 Task: Add in the project VikingTech a sprint 'Scope Sprint'.
Action: Mouse moved to (1122, 513)
Screenshot: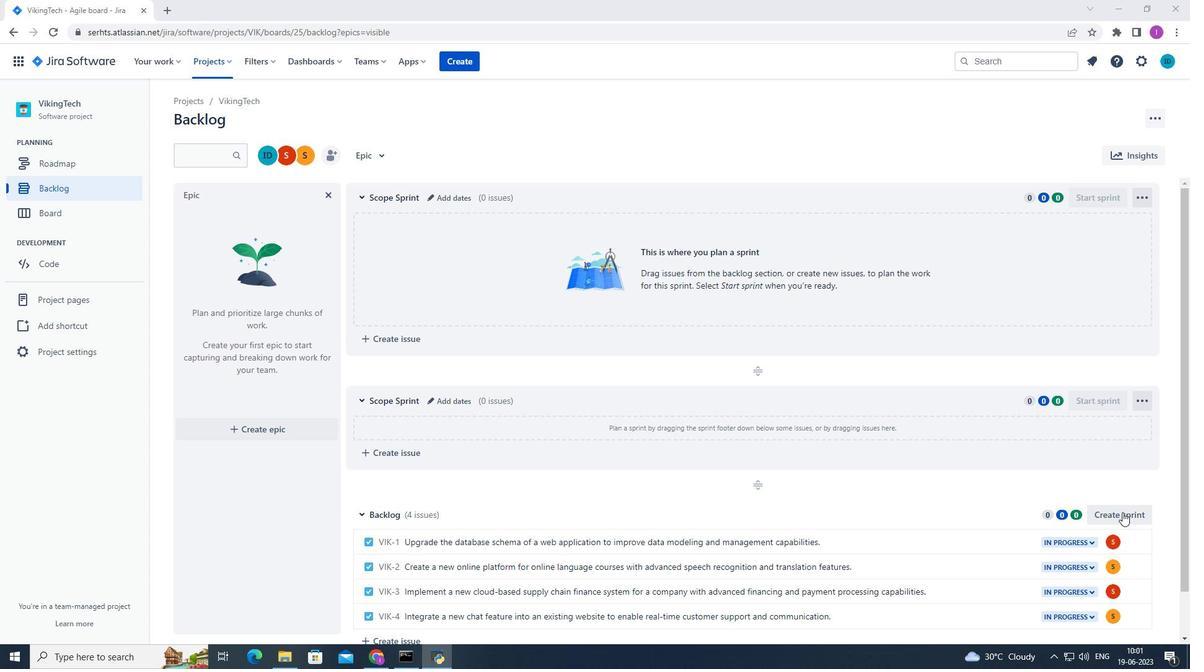 
Action: Mouse pressed left at (1122, 513)
Screenshot: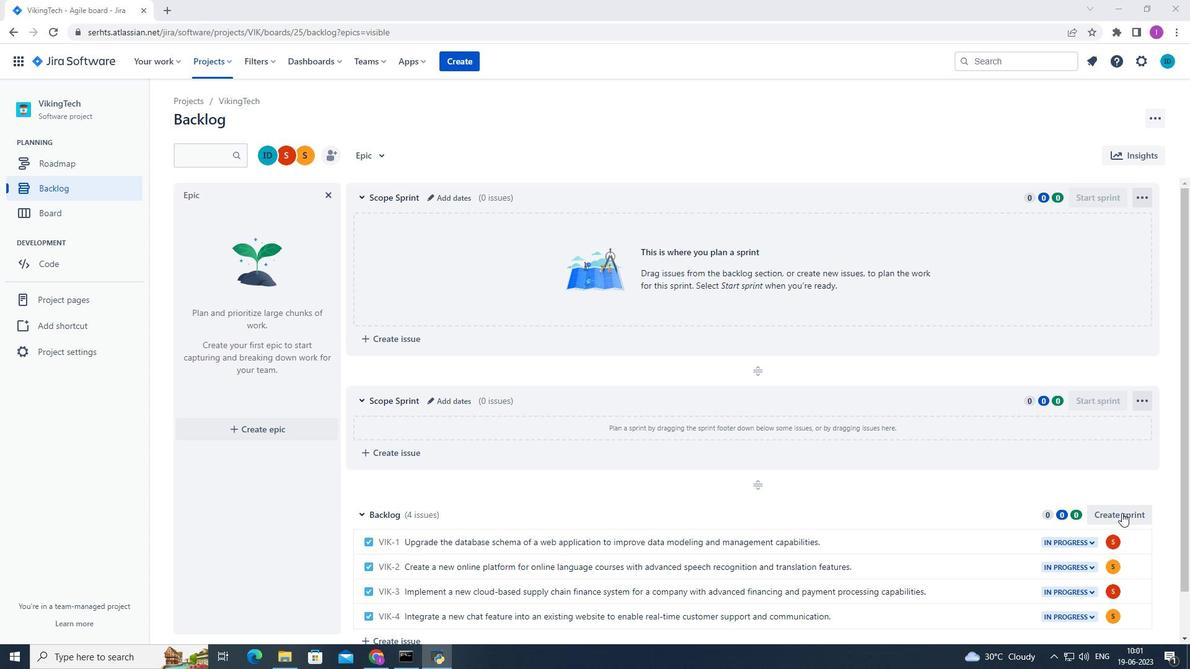 
Action: Mouse moved to (436, 513)
Screenshot: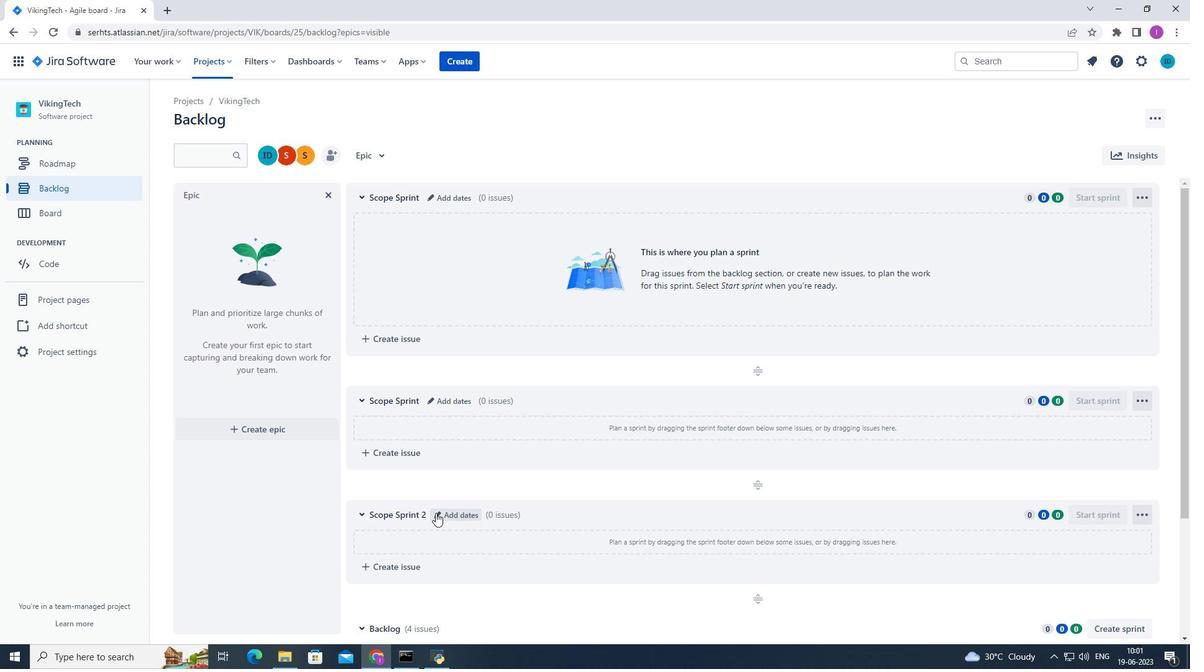 
Action: Mouse pressed left at (436, 513)
Screenshot: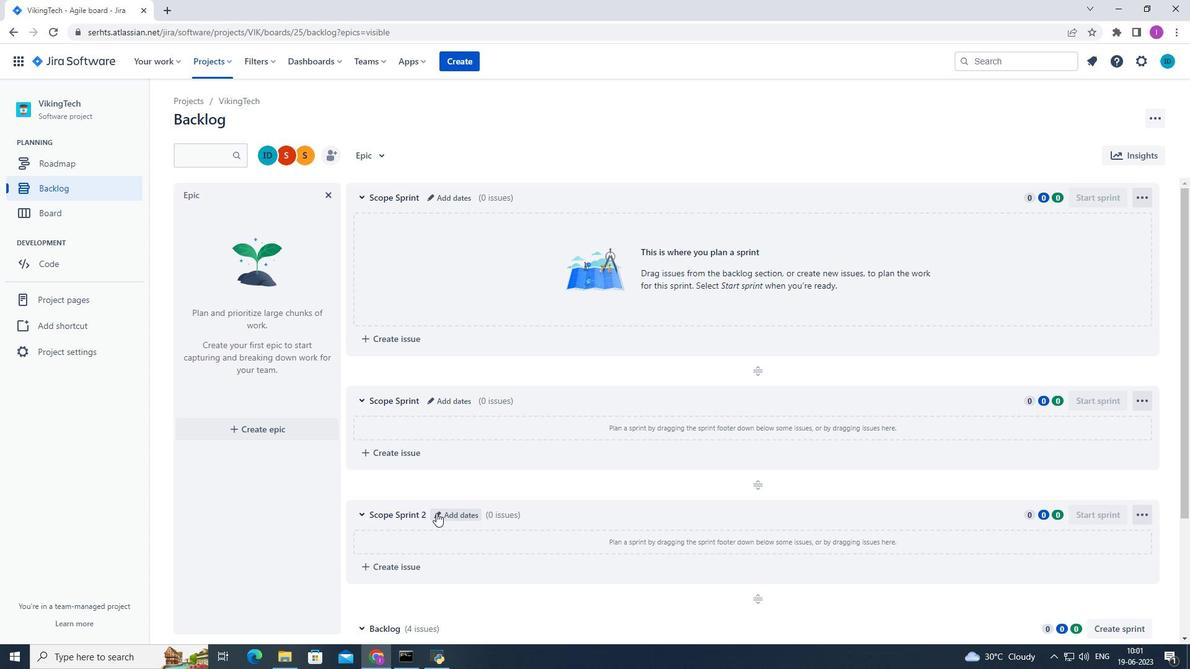 
Action: Mouse moved to (560, 250)
Screenshot: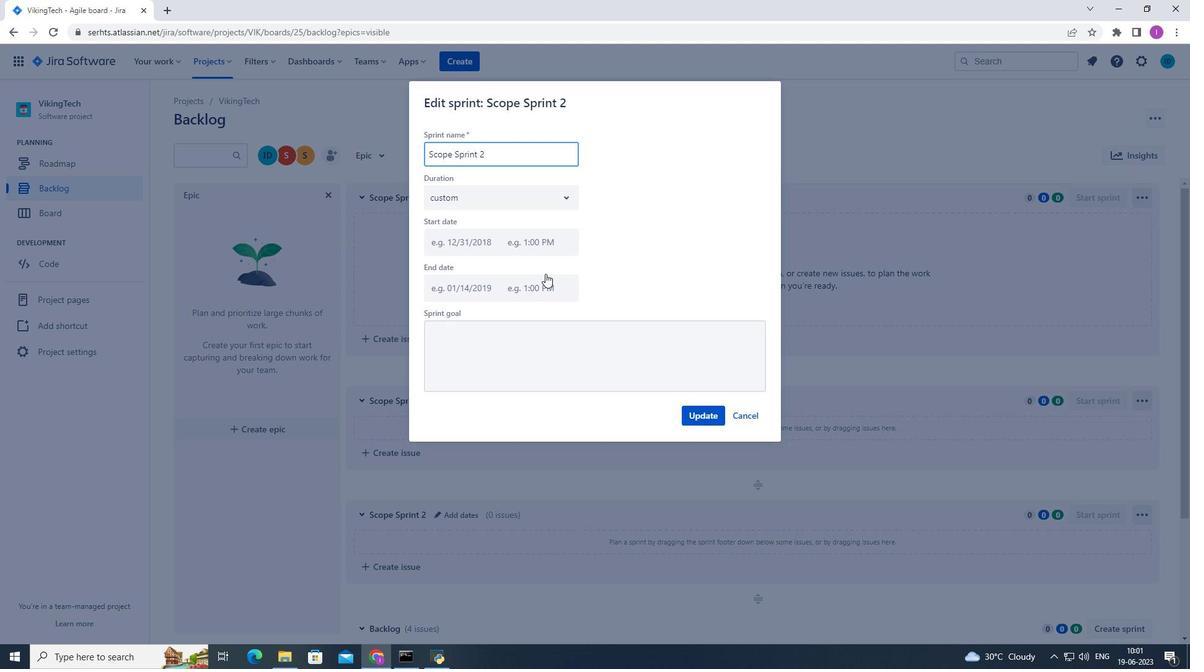 
Action: Key pressed <Key.backspace><Key.backspace><Key.backspace><Key.backspace><Key.backspace><Key.backspace><Key.backspace><Key.backspace><Key.backspace><Key.backspace><Key.backspace><Key.backspace><Key.backspace><Key.backspace><Key.backspace><Key.backspace><Key.backspace><Key.backspace><Key.backspace><Key.backspace><Key.shift>Scope<Key.space>s
Screenshot: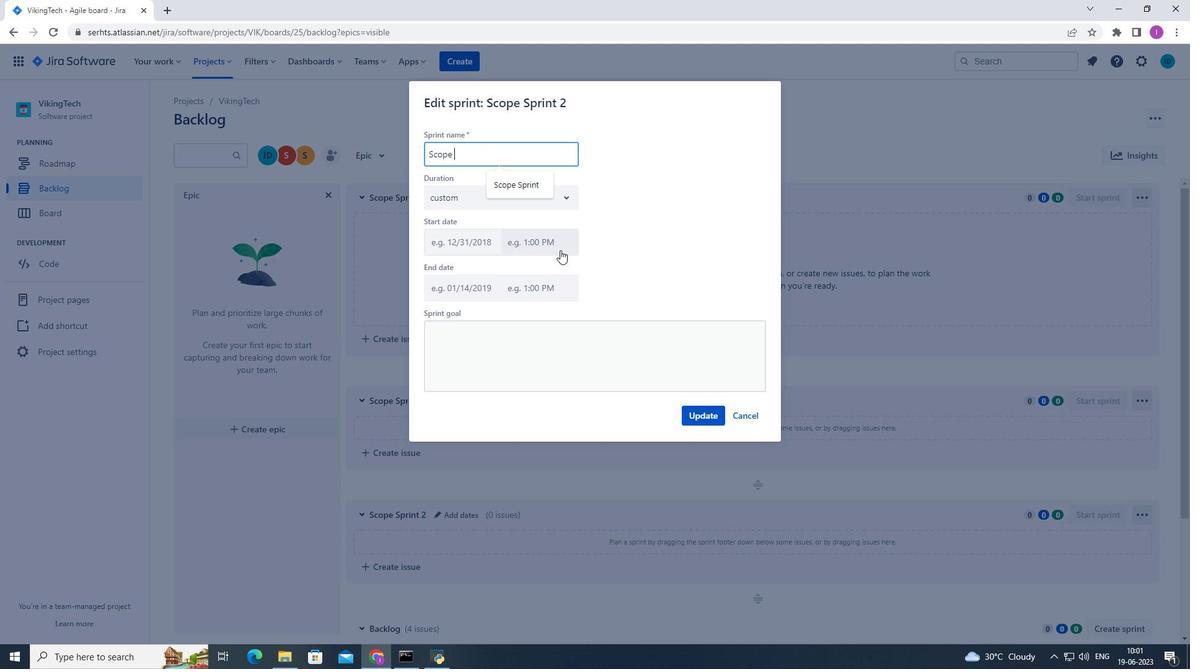 
Action: Mouse moved to (532, 187)
Screenshot: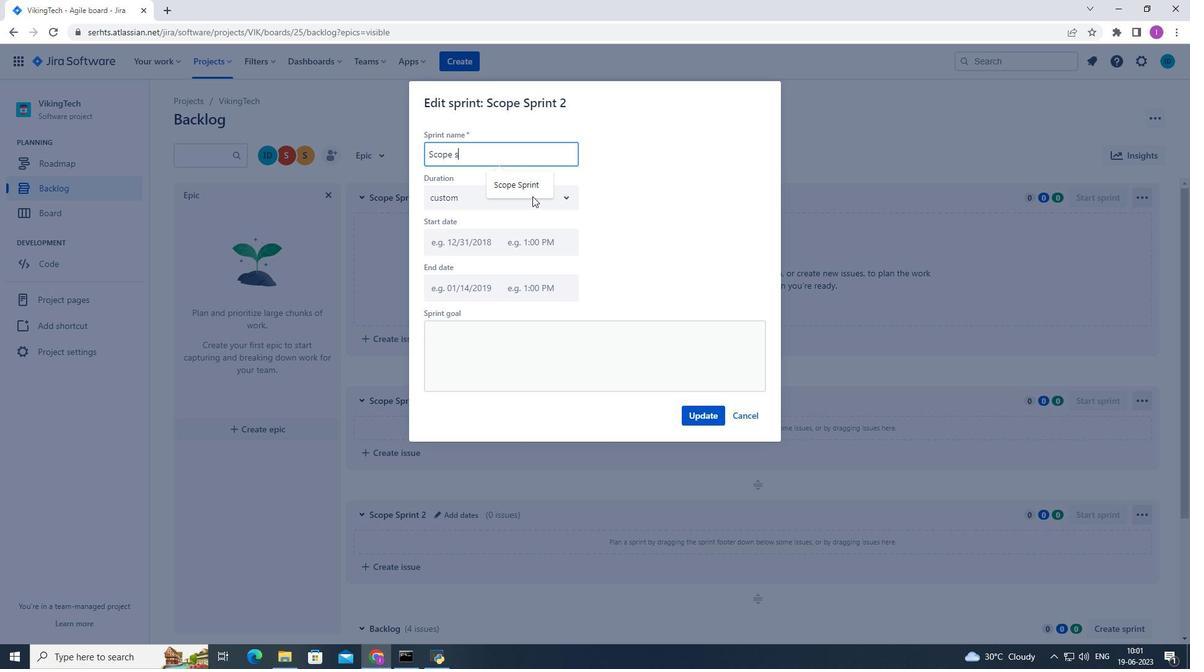 
Action: Mouse pressed left at (532, 187)
Screenshot: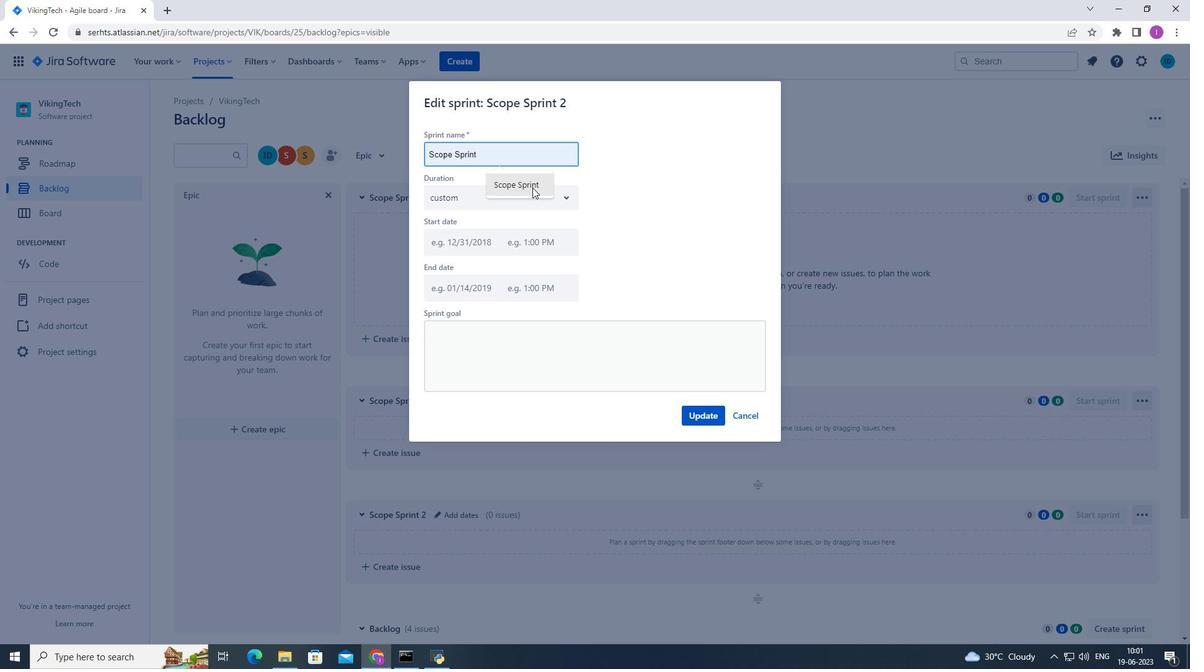 
Action: Mouse moved to (696, 419)
Screenshot: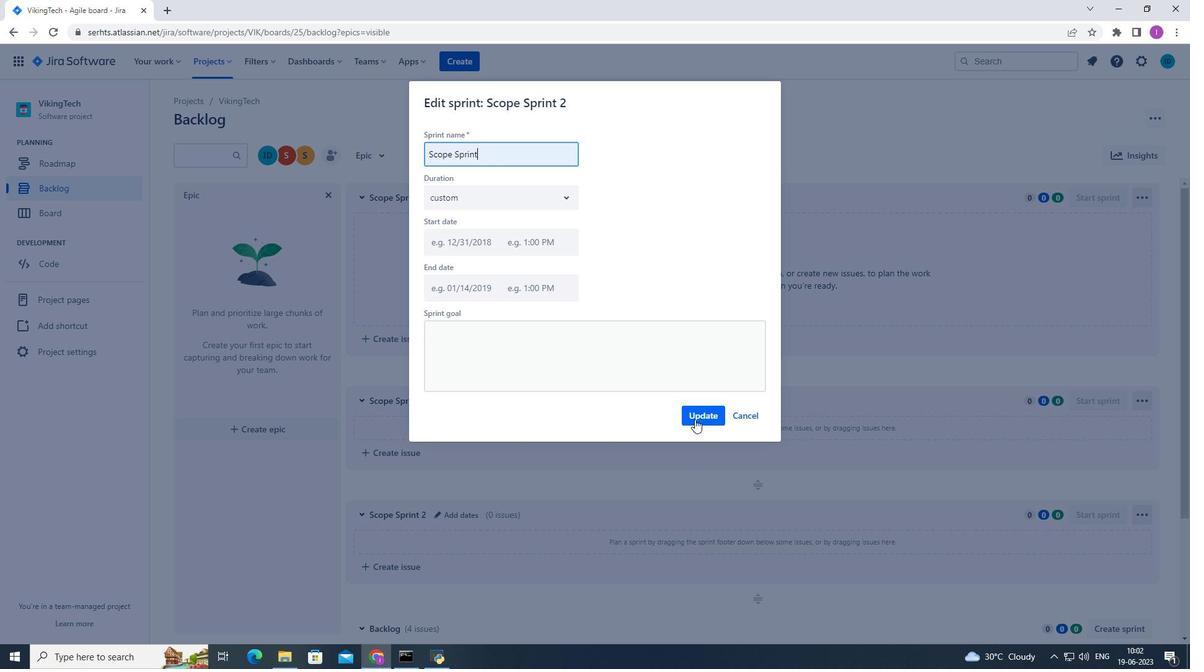 
Action: Mouse pressed left at (696, 419)
Screenshot: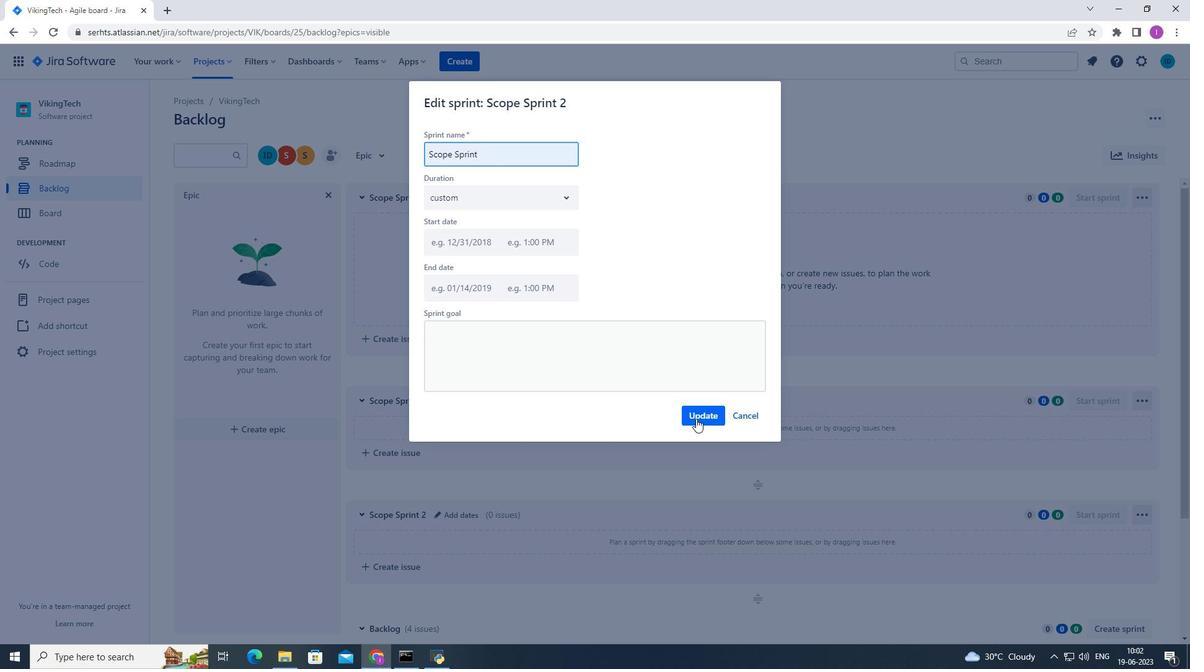 
Action: Mouse moved to (589, 454)
Screenshot: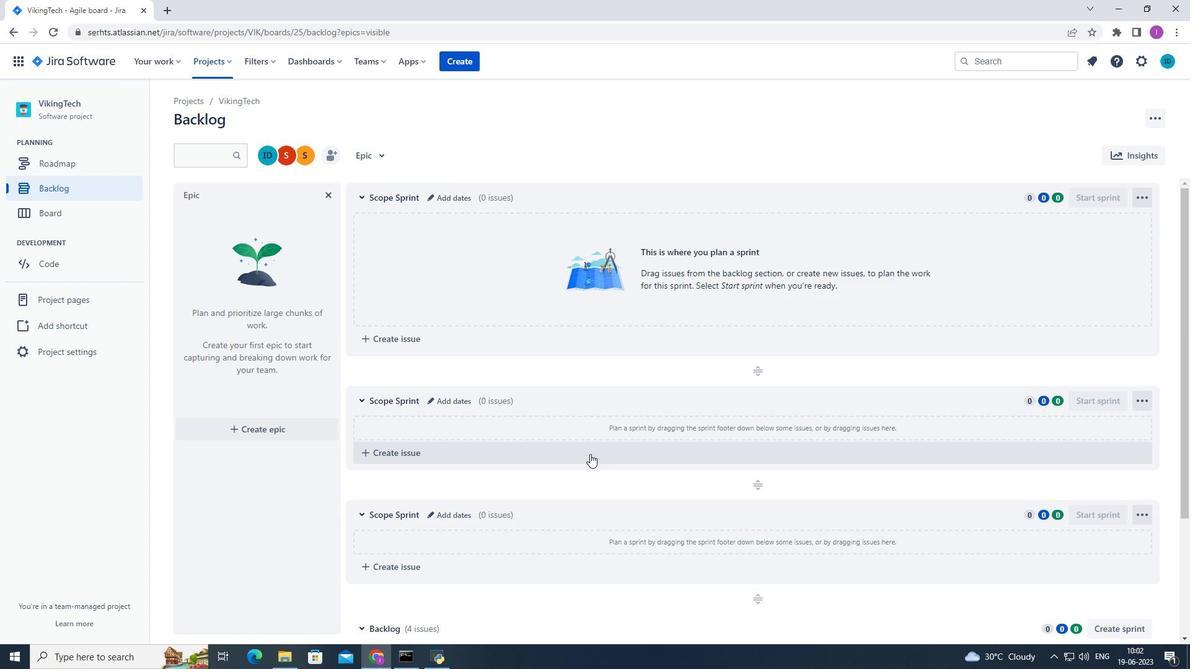
